 Task: Add Buddha Teas Dandelion Root Tea to the cart.
Action: Mouse pressed left at (25, 97)
Screenshot: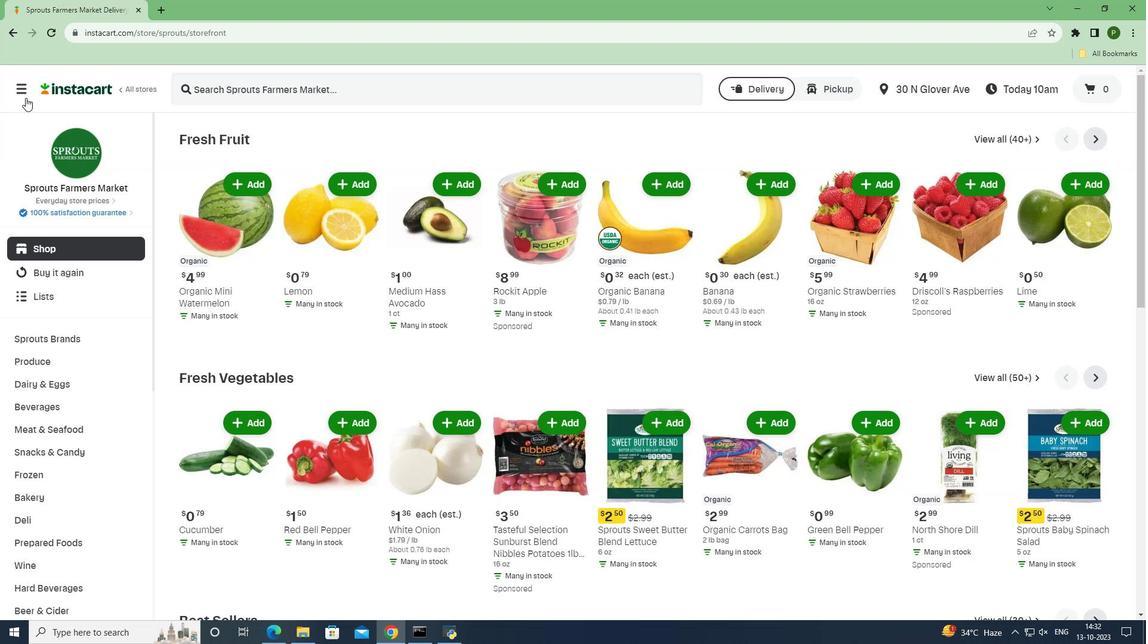 
Action: Mouse moved to (82, 312)
Screenshot: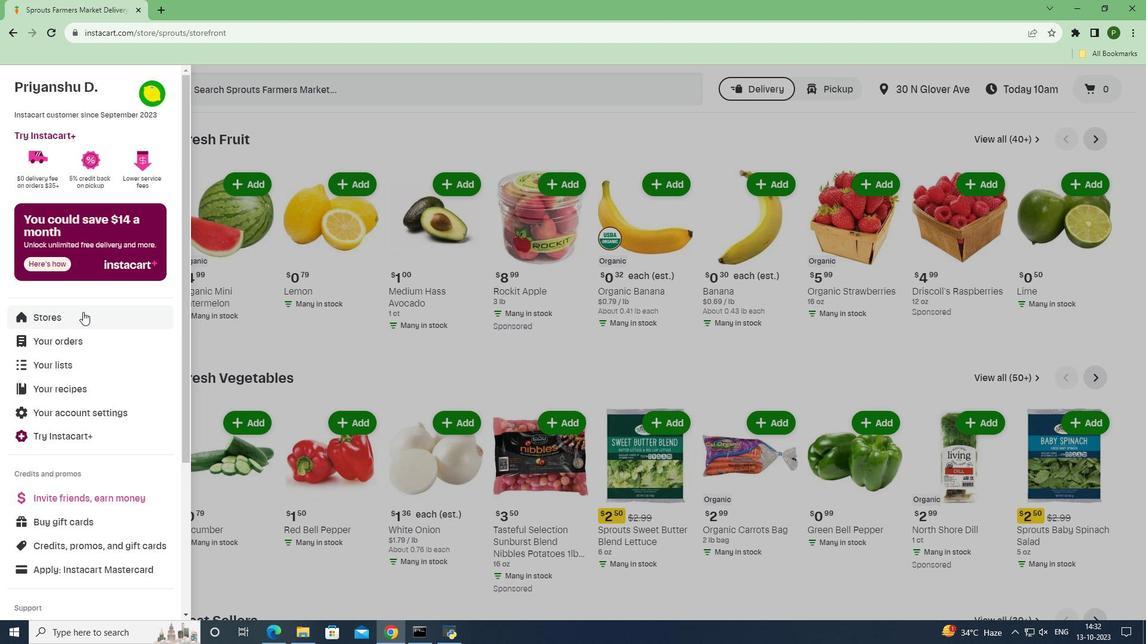 
Action: Mouse pressed left at (82, 312)
Screenshot: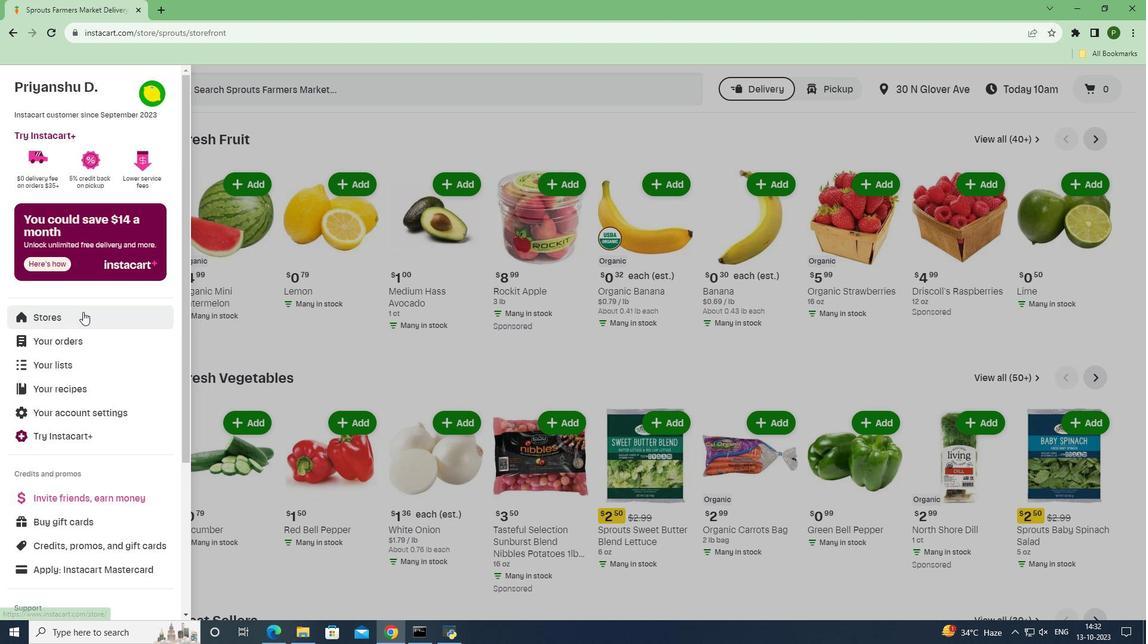 
Action: Mouse moved to (270, 137)
Screenshot: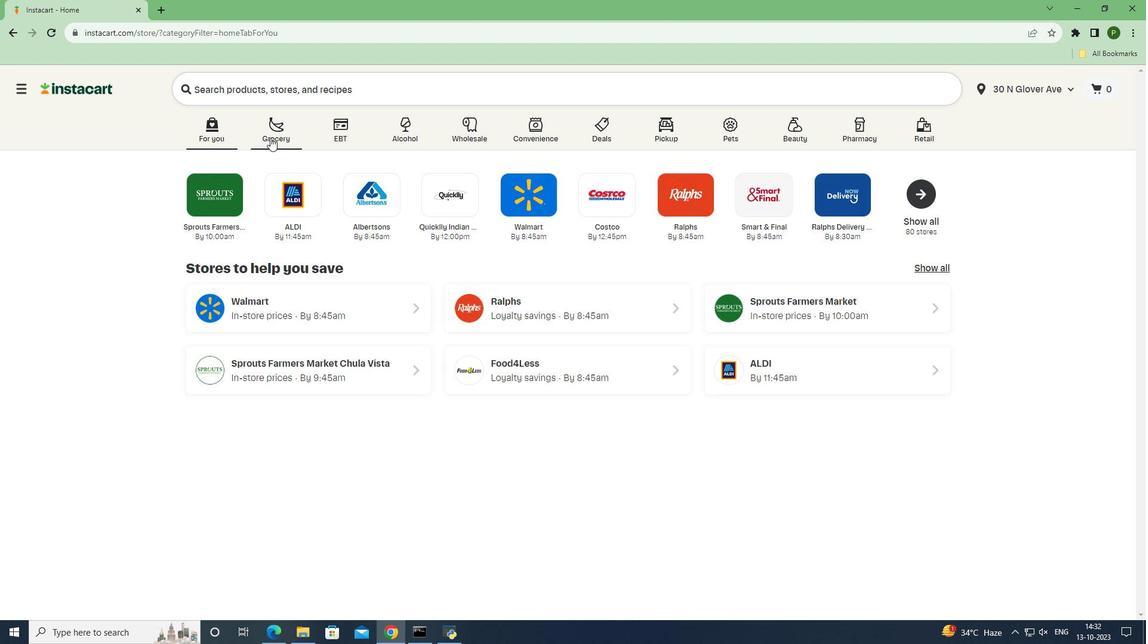 
Action: Mouse pressed left at (270, 137)
Screenshot: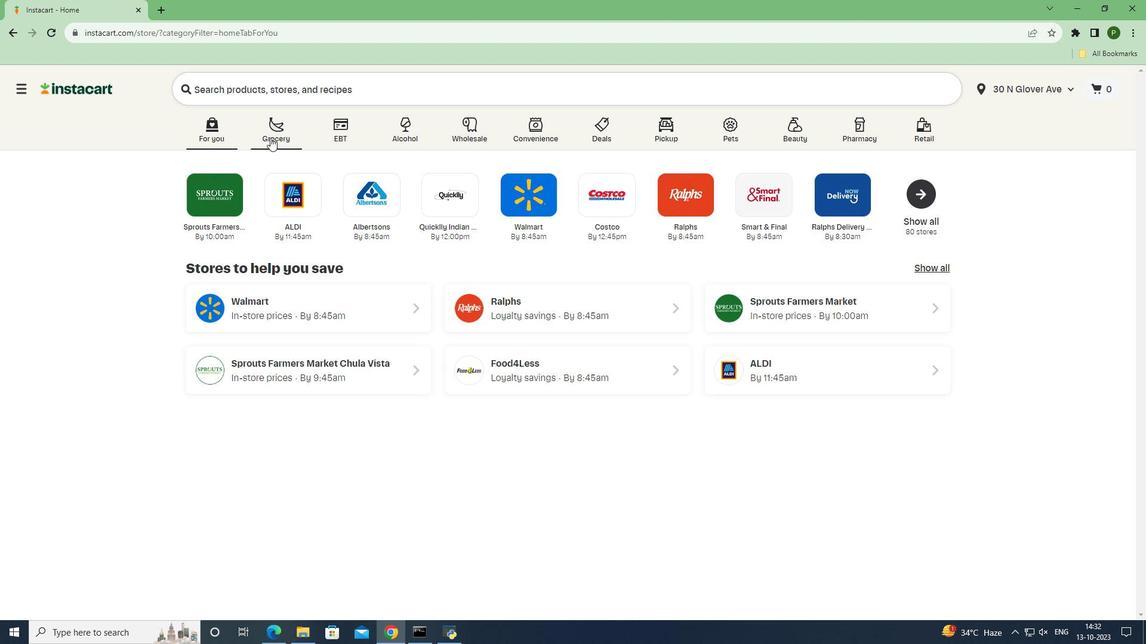 
Action: Mouse moved to (734, 288)
Screenshot: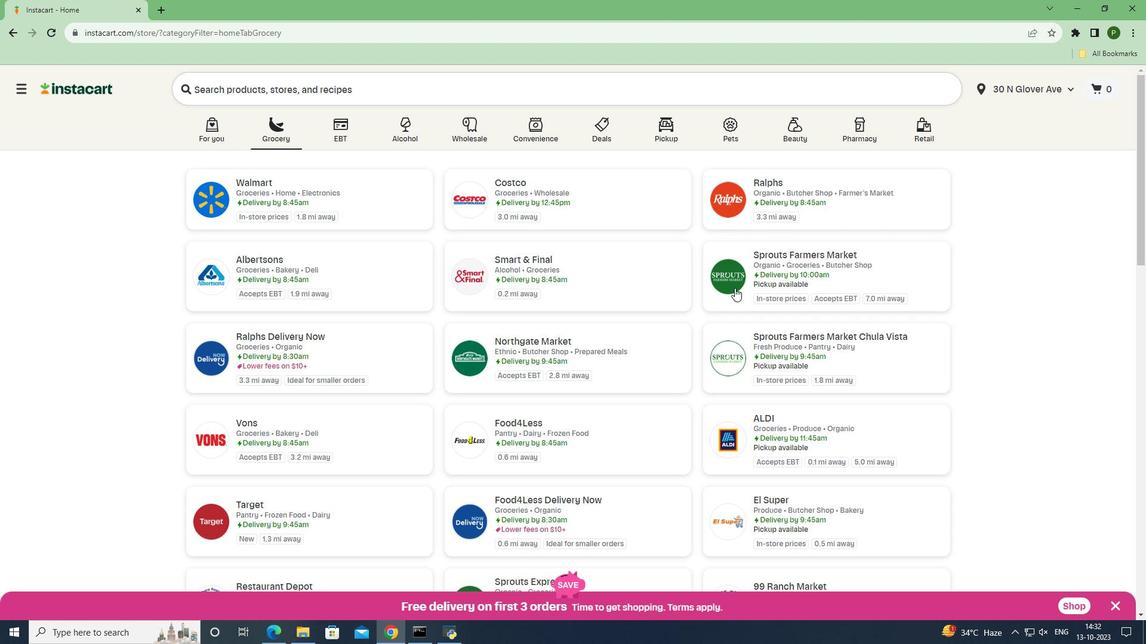 
Action: Mouse pressed left at (734, 288)
Screenshot: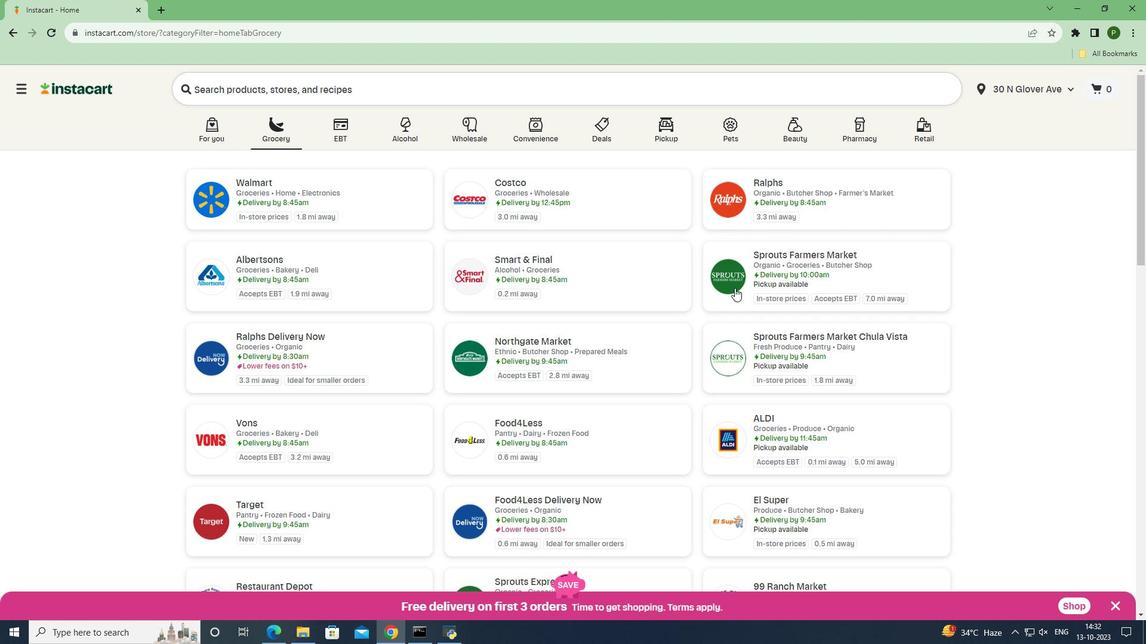 
Action: Mouse moved to (99, 411)
Screenshot: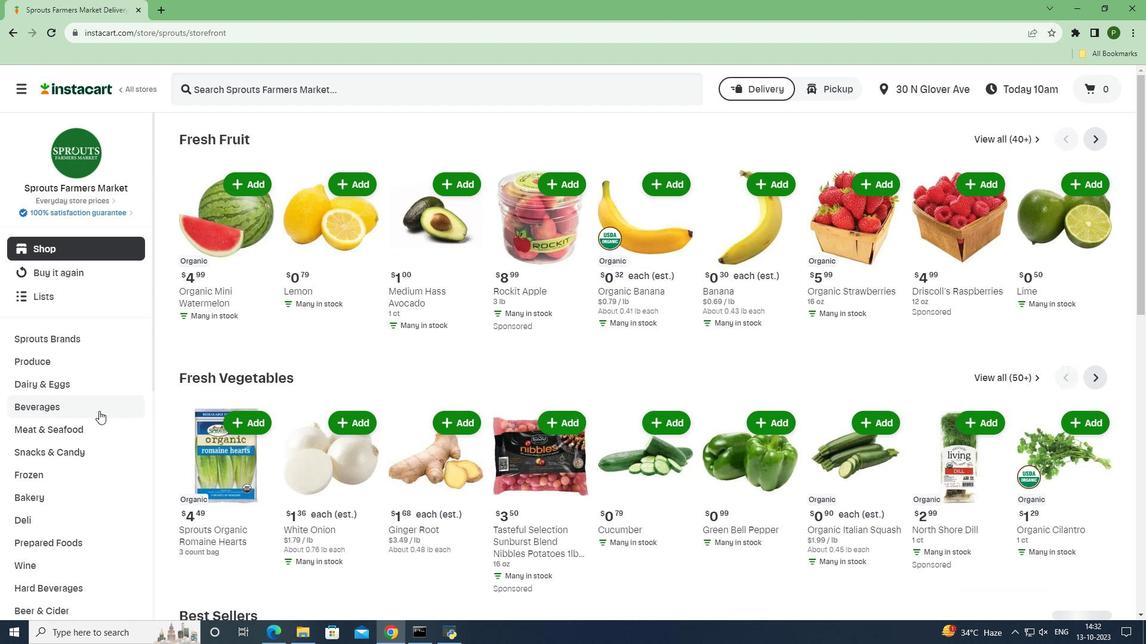 
Action: Mouse pressed left at (99, 411)
Screenshot: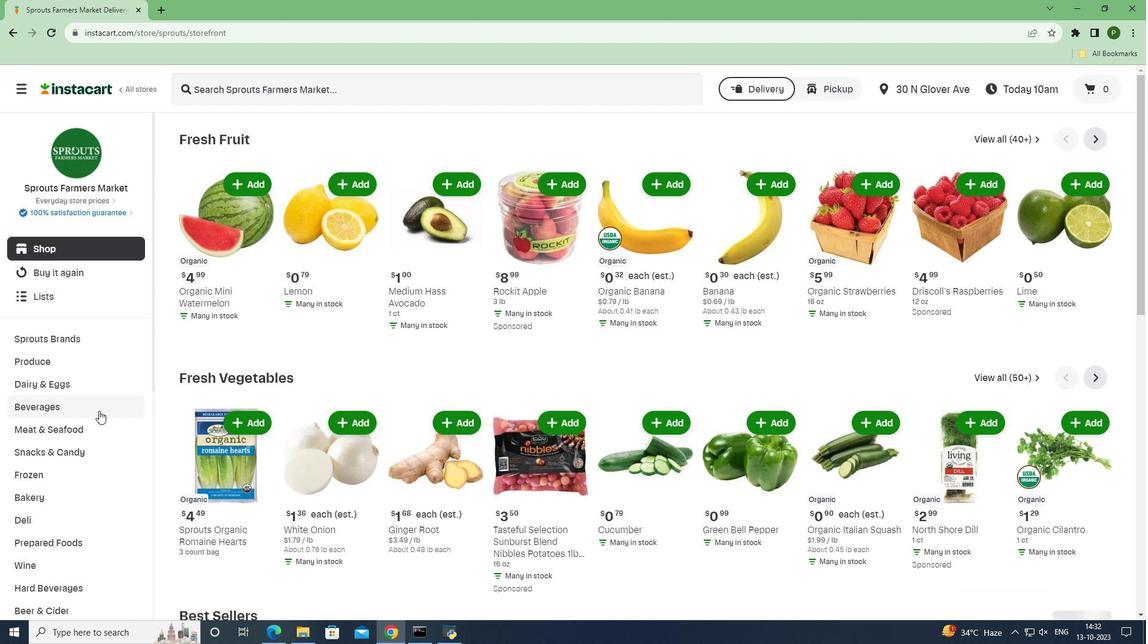 
Action: Mouse moved to (1038, 168)
Screenshot: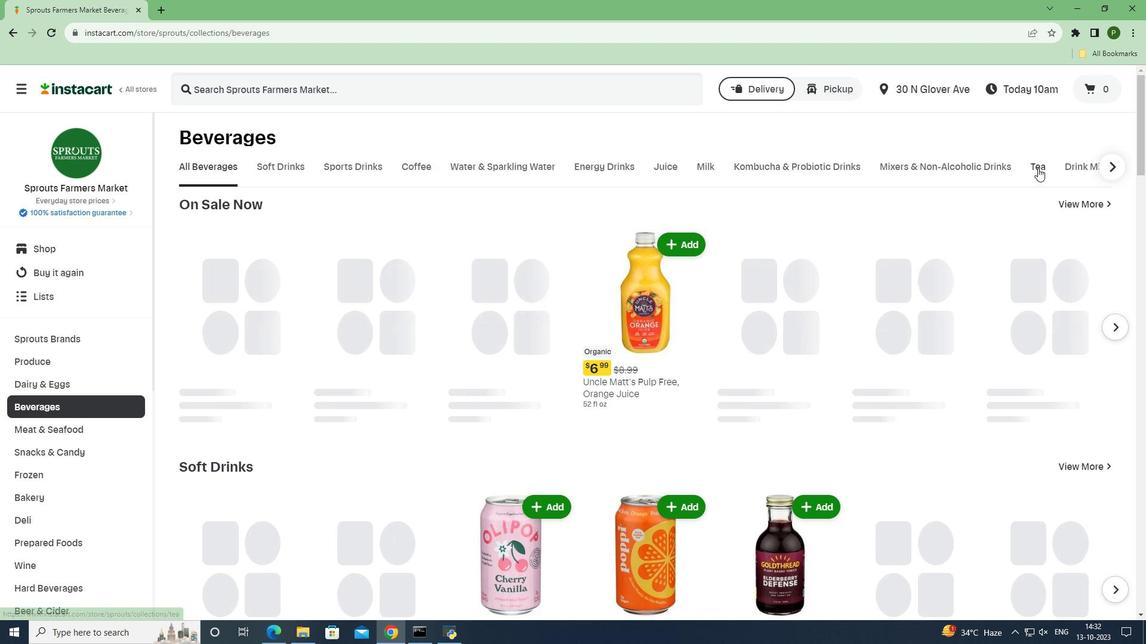 
Action: Mouse pressed left at (1038, 168)
Screenshot: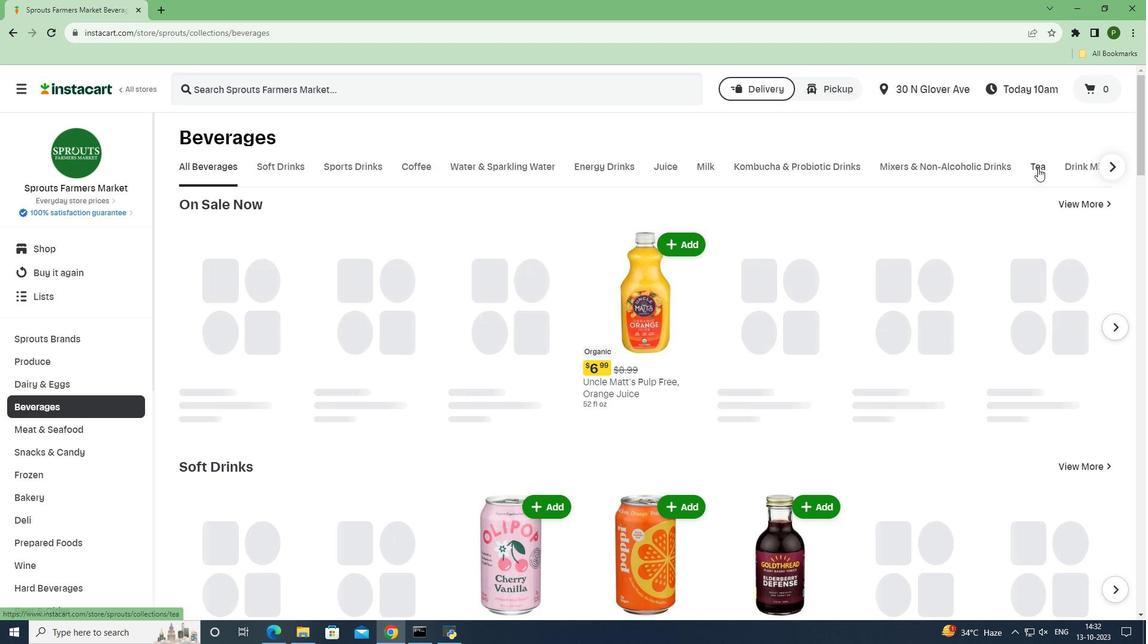 
Action: Mouse moved to (523, 92)
Screenshot: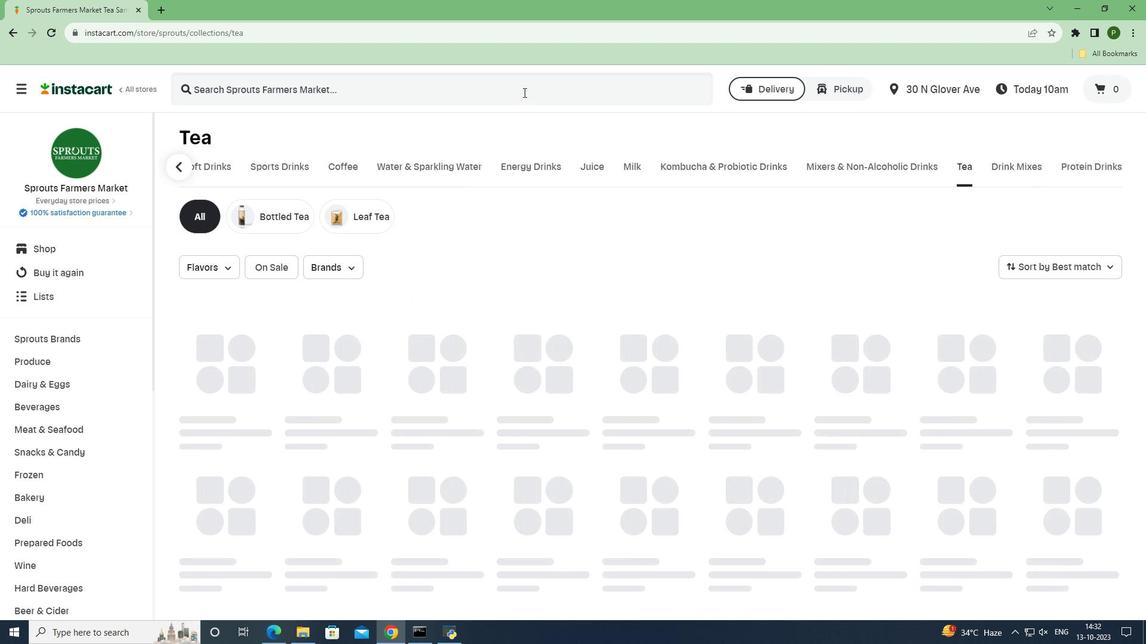 
Action: Mouse pressed left at (523, 92)
Screenshot: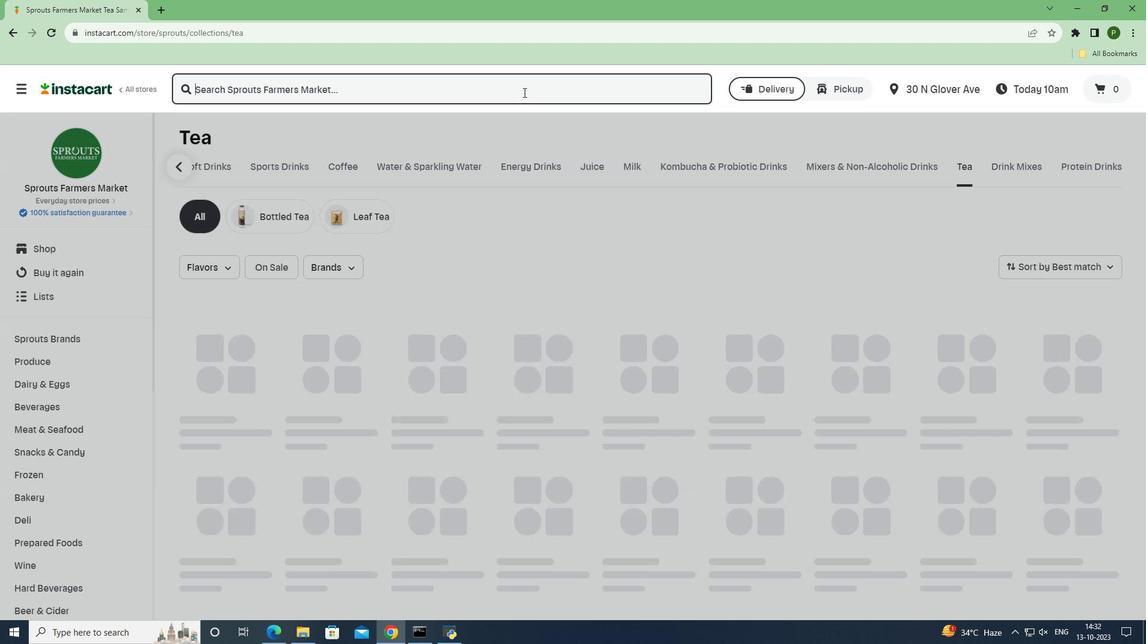 
Action: Key pressed <Key.caps_lock>B<Key.caps_lock>uddha<Key.space><Key.caps_lock>T<Key.caps_lock>eas<Key.space><Key.caps_lock>D<Key.caps_lock>andelion<Key.space><Key.caps_lock>R<Key.caps_lock>oot<Key.space><Key.caps_lock>T<Key.caps_lock>ea<Key.space><Key.enter>
Screenshot: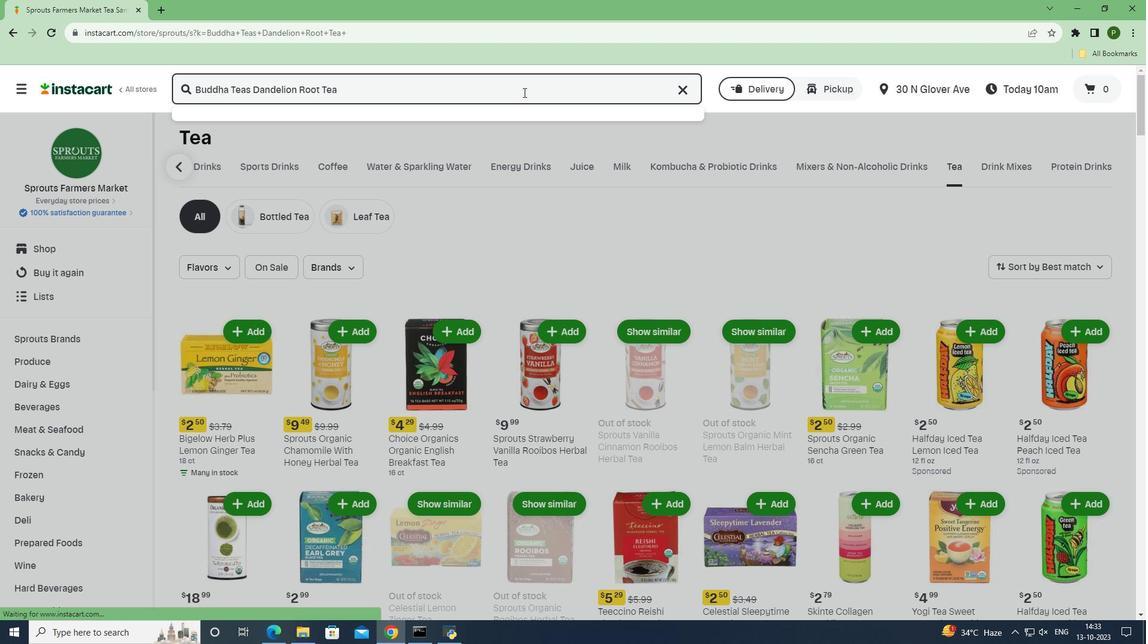 
Action: Mouse moved to (872, 210)
Screenshot: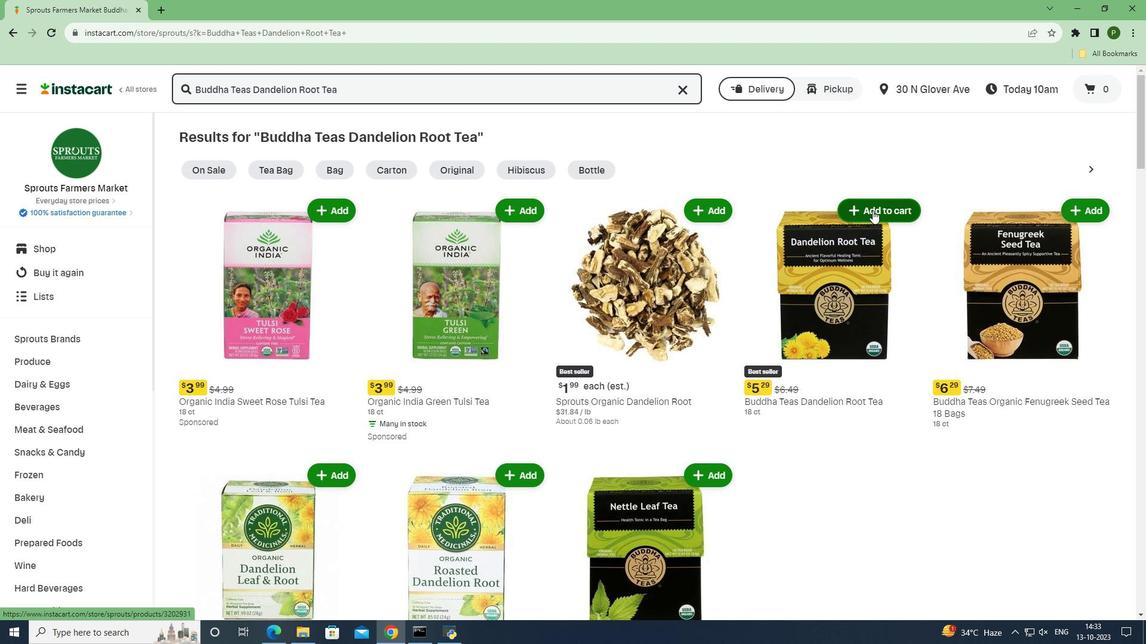 
Action: Mouse pressed left at (872, 210)
Screenshot: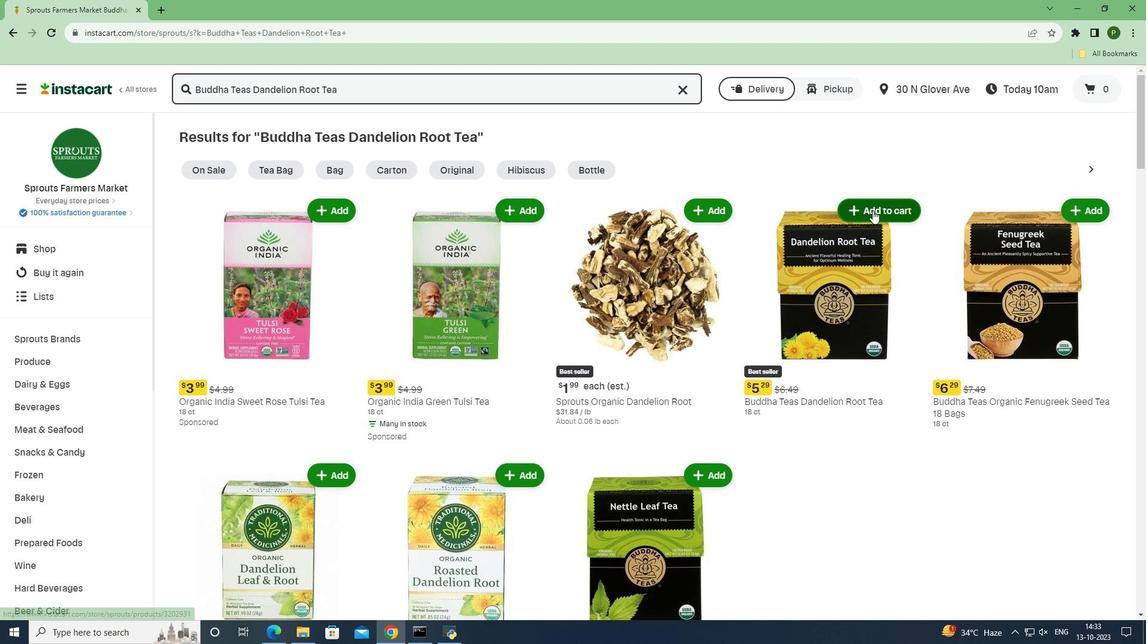 
Action: Mouse moved to (908, 256)
Screenshot: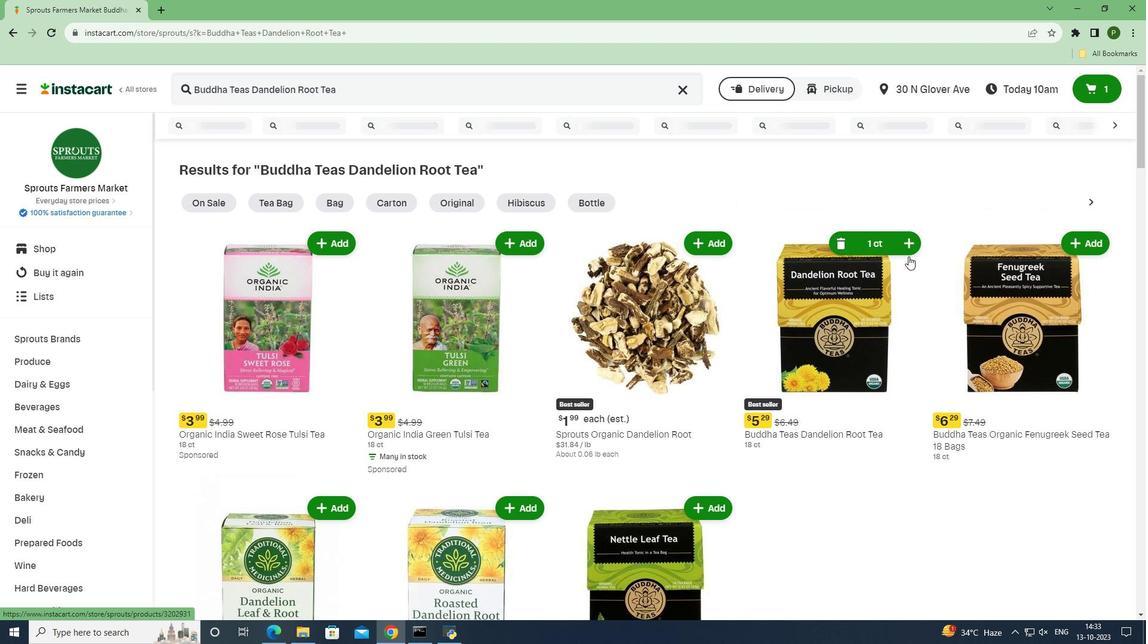 
